 Task: Open Card Card0000000254 in Board Board0000000064 in Workspace WS0000000022 in Trello. Add Member Carxxstreet791@gmail.com to Card Card0000000254 in Board Board0000000064 in Workspace WS0000000022 in Trello. Add Yellow Label titled Label0000000254 to Card Card0000000254 in Board Board0000000064 in Workspace WS0000000022 in Trello. Add Checklist CL0000000254 to Card Card0000000254 in Board Board0000000064 in Workspace WS0000000022 in Trello. Add Dates with Start Date as May 08 2023 and Due Date as May 31 2023 to Card Card0000000254 in Board Board0000000064 in Workspace WS0000000022 in Trello
Action: Mouse moved to (503, 444)
Screenshot: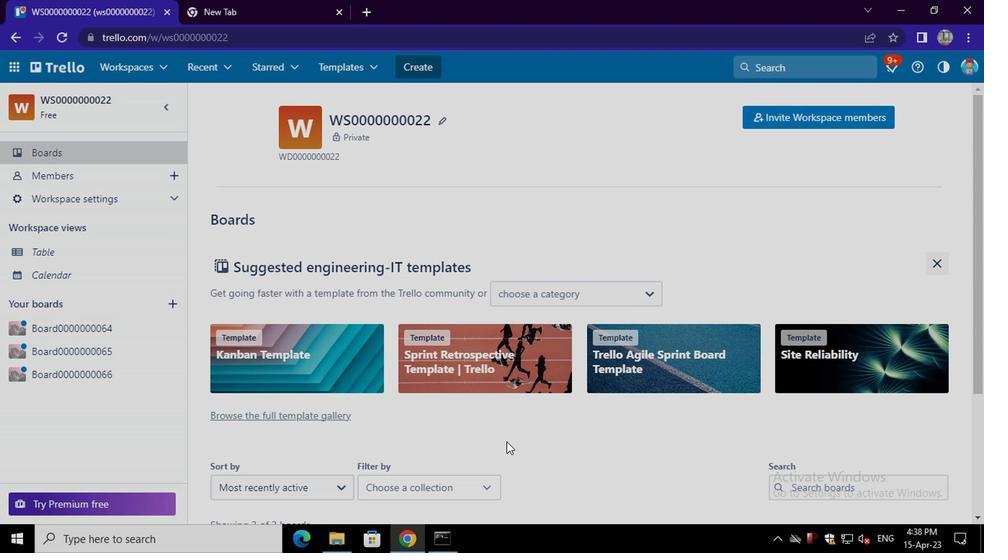
Action: Mouse scrolled (503, 443) with delta (0, -1)
Screenshot: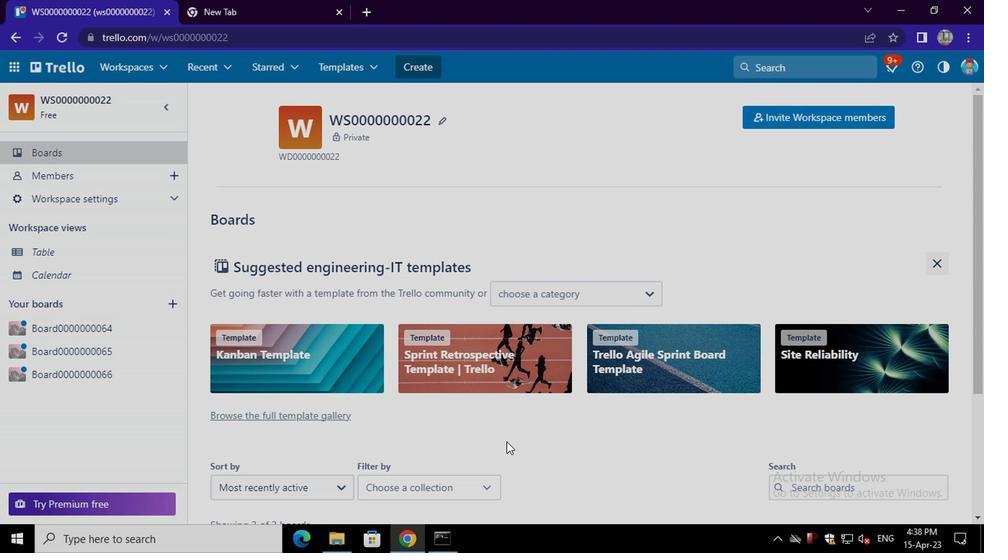 
Action: Mouse moved to (502, 446)
Screenshot: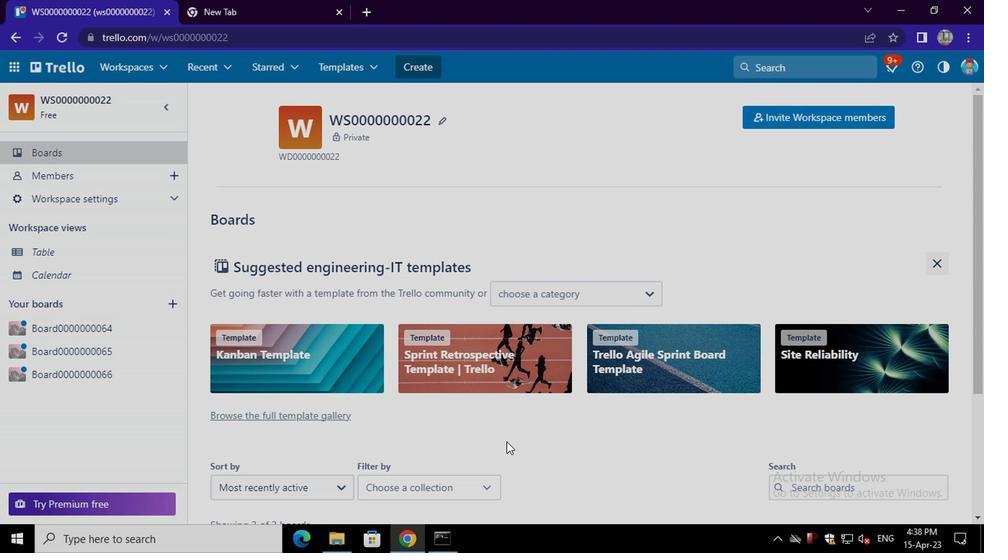 
Action: Mouse scrolled (502, 446) with delta (0, 0)
Screenshot: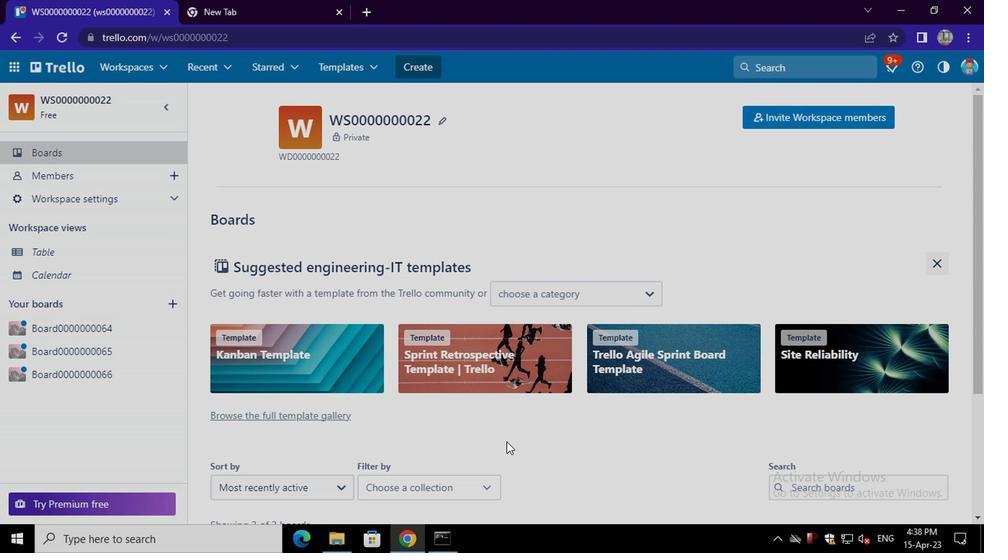 
Action: Mouse moved to (501, 448)
Screenshot: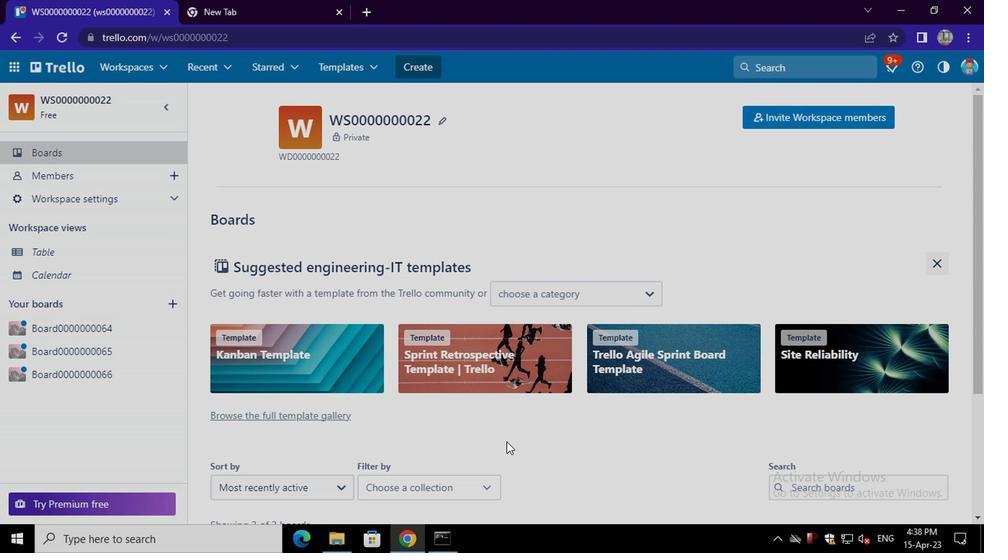 
Action: Mouse scrolled (501, 448) with delta (0, 0)
Screenshot: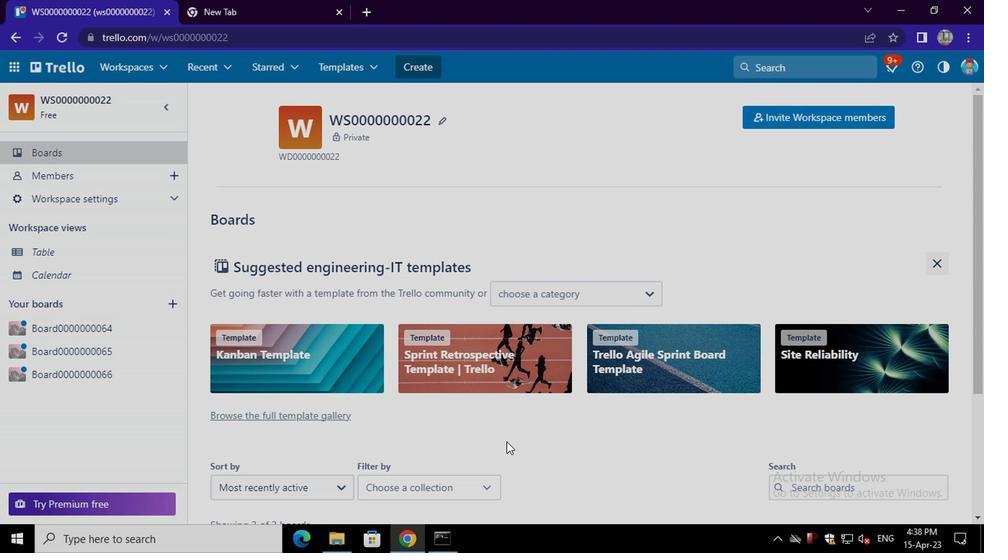 
Action: Mouse scrolled (501, 448) with delta (0, 0)
Screenshot: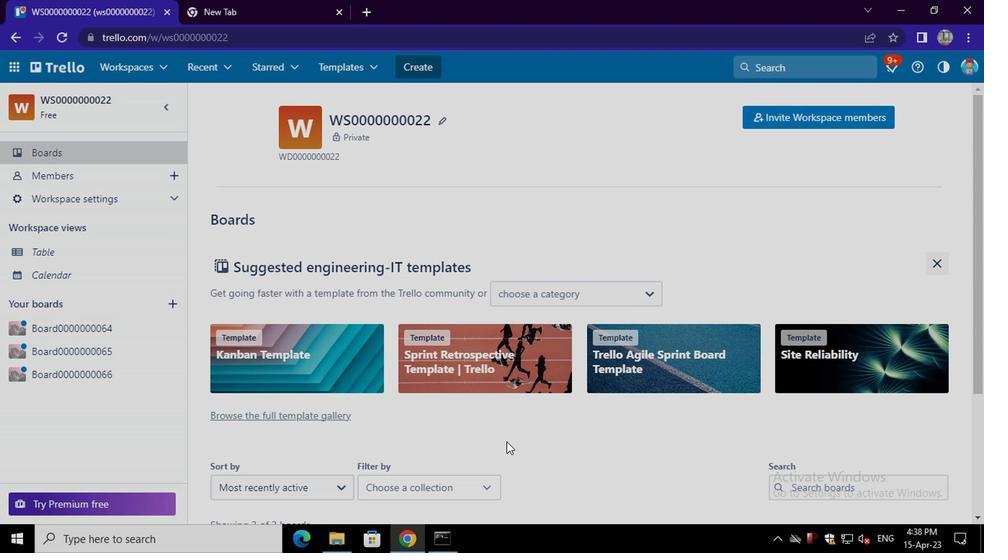 
Action: Mouse scrolled (501, 448) with delta (0, 0)
Screenshot: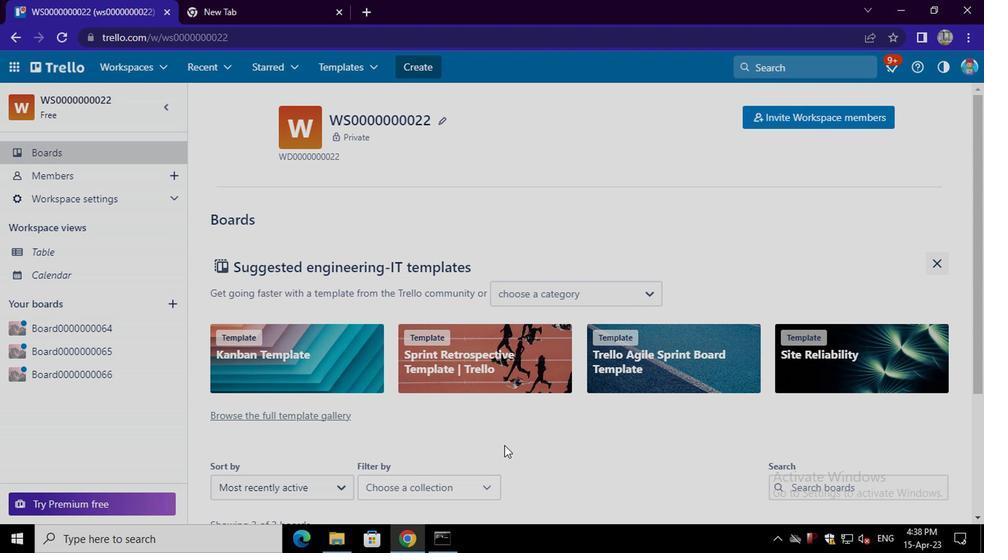 
Action: Mouse scrolled (501, 448) with delta (0, 0)
Screenshot: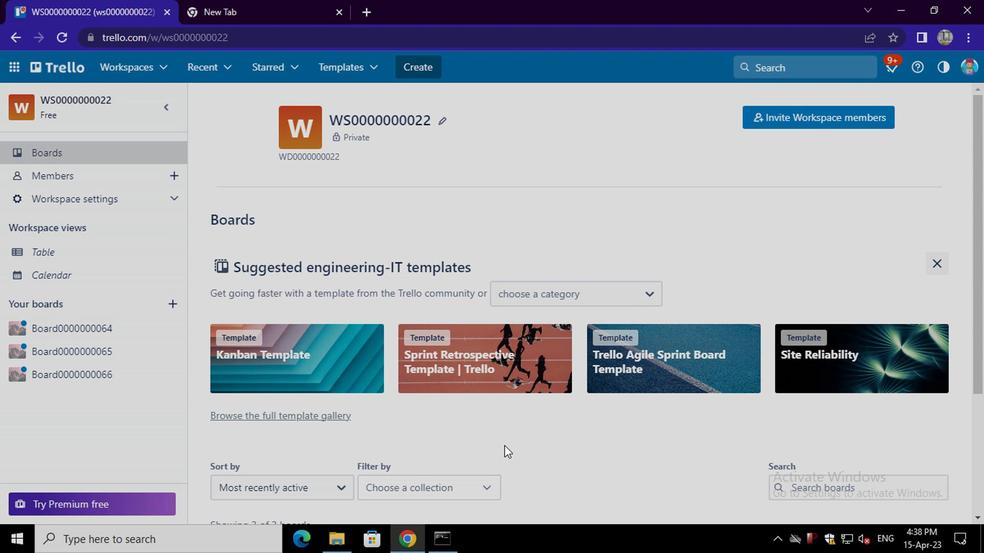 
Action: Mouse moved to (497, 424)
Screenshot: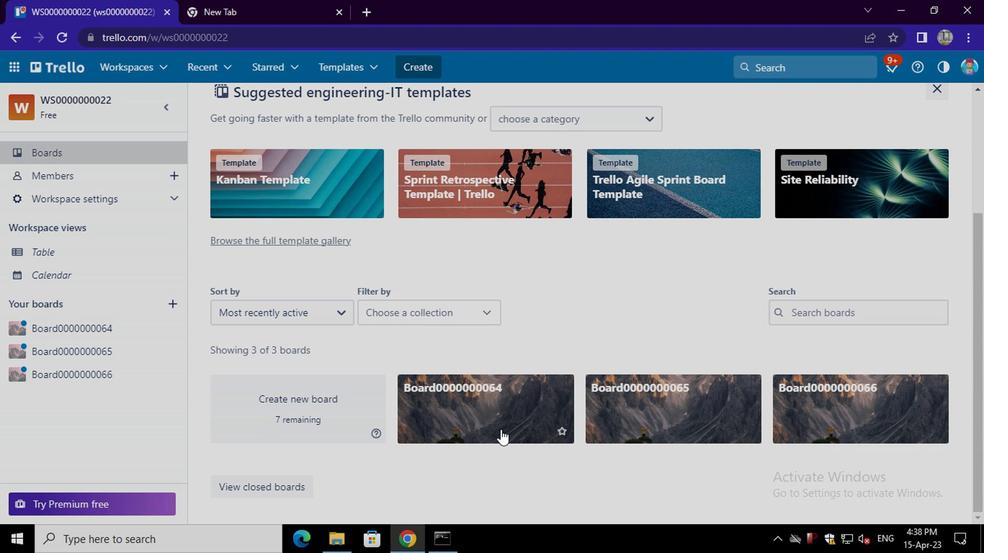 
Action: Mouse pressed left at (497, 424)
Screenshot: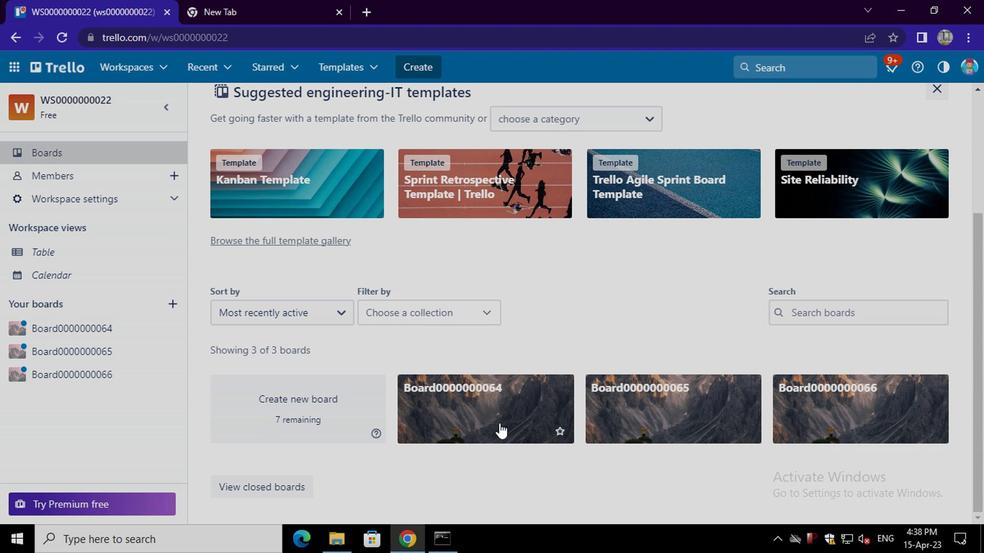 
Action: Mouse moved to (371, 252)
Screenshot: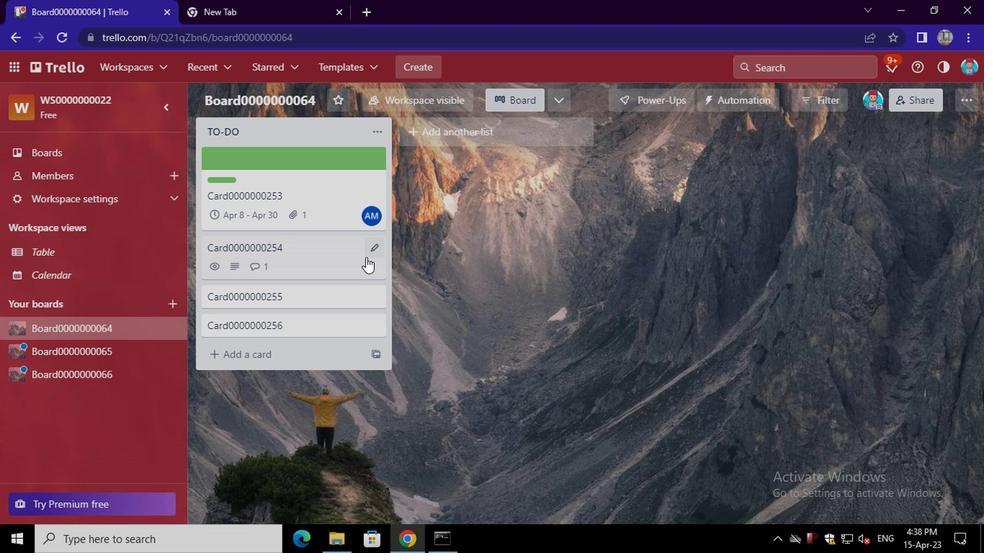 
Action: Mouse pressed left at (371, 252)
Screenshot: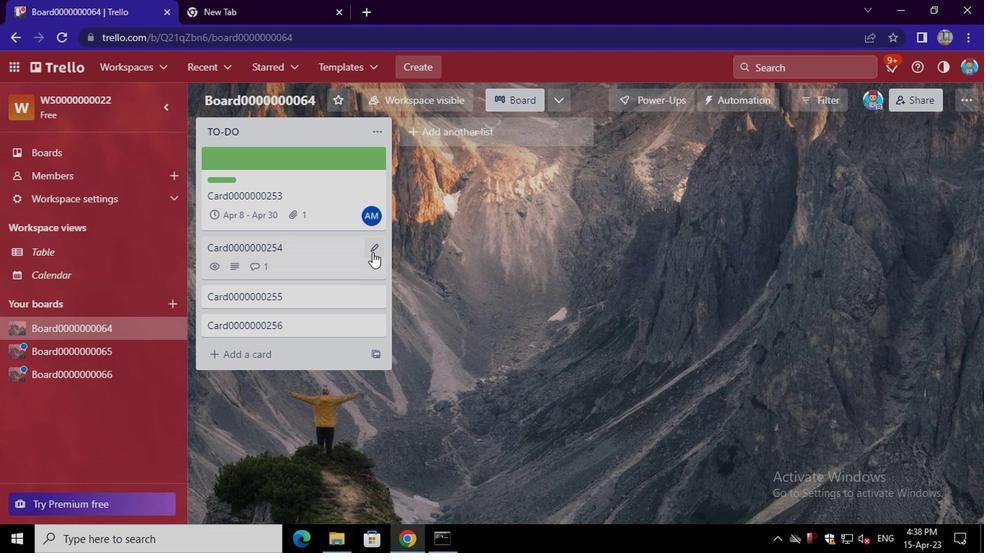 
Action: Mouse moved to (415, 255)
Screenshot: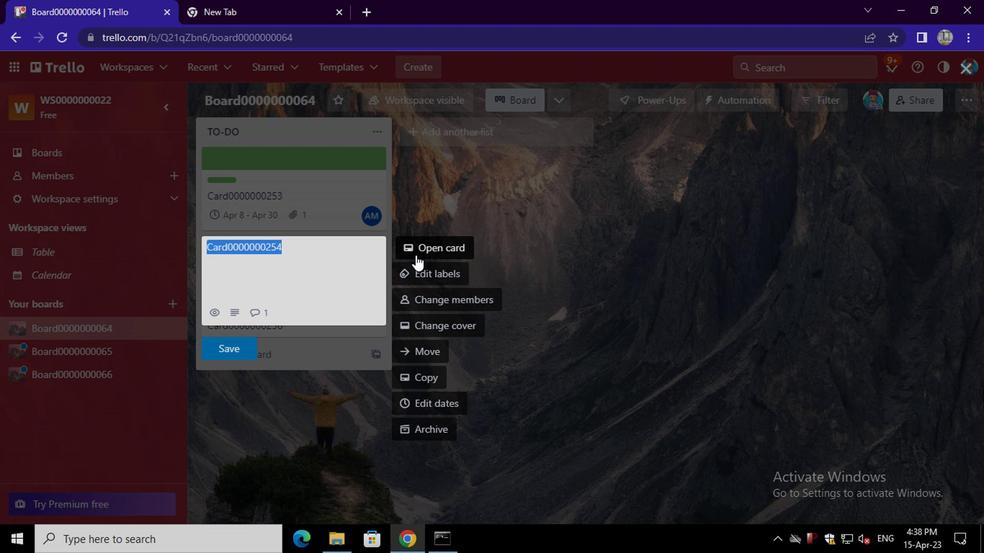
Action: Mouse pressed left at (415, 255)
Screenshot: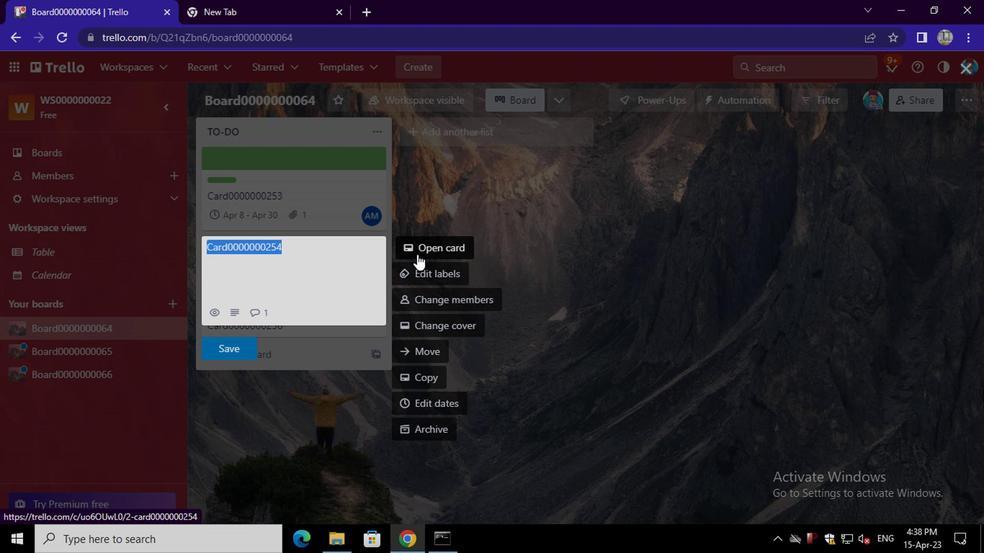 
Action: Mouse moved to (642, 183)
Screenshot: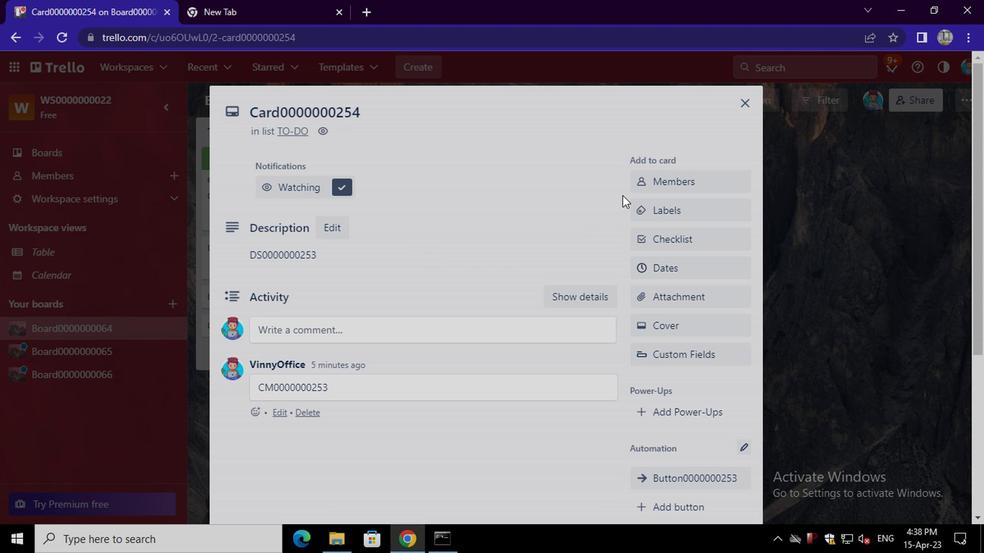 
Action: Mouse pressed left at (642, 183)
Screenshot: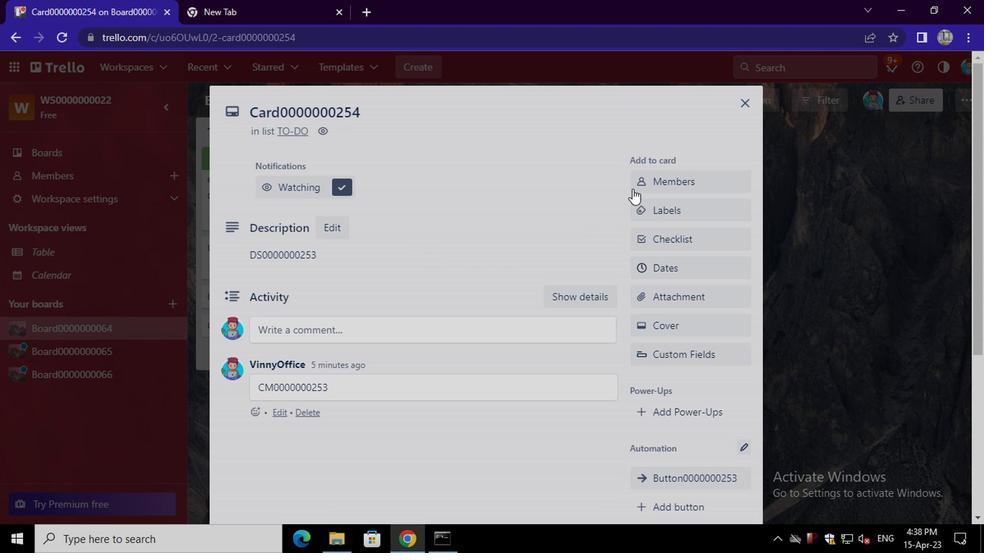 
Action: Mouse moved to (667, 246)
Screenshot: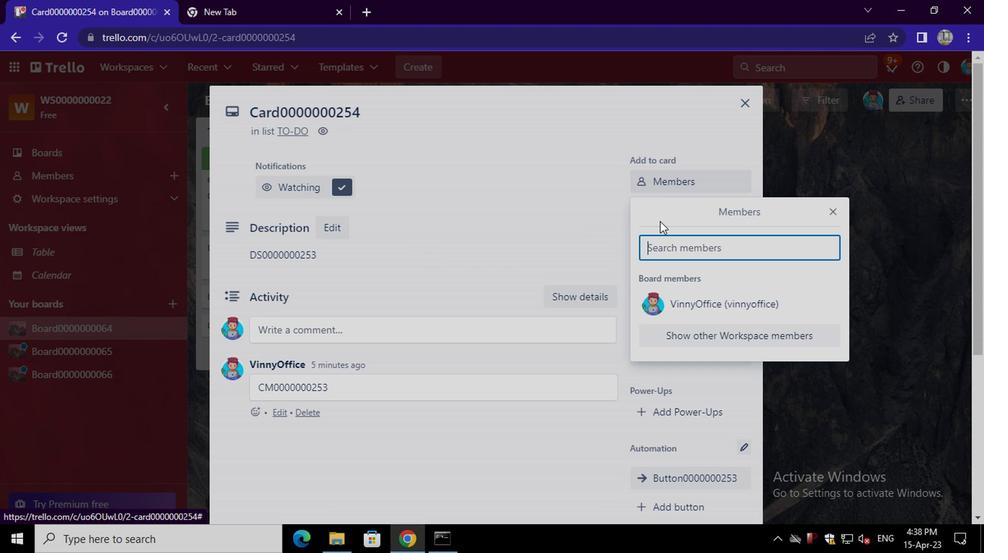 
Action: Mouse pressed left at (667, 246)
Screenshot: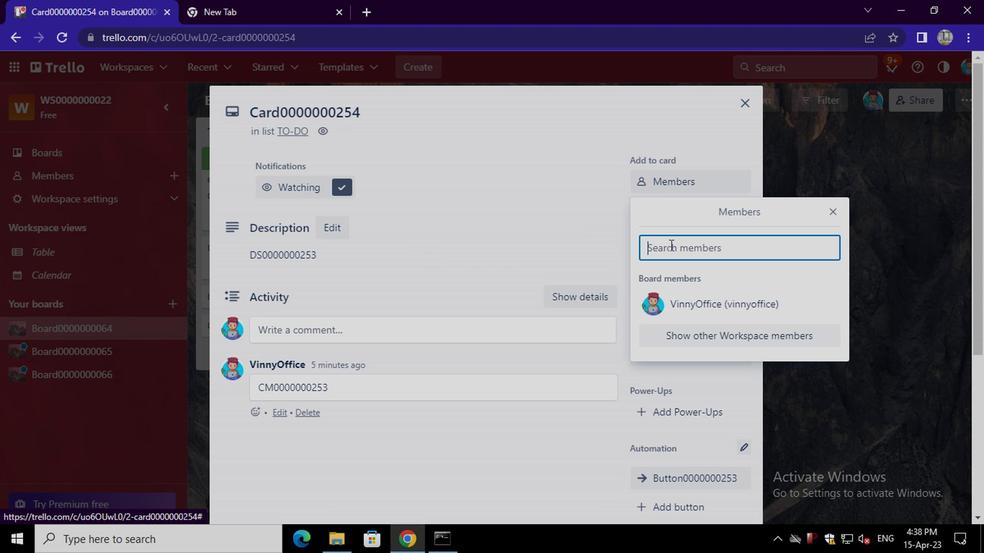 
Action: Key pressed <Key.shift>CARXXSTREET791<Key.shift>@GMAIL.COM
Screenshot: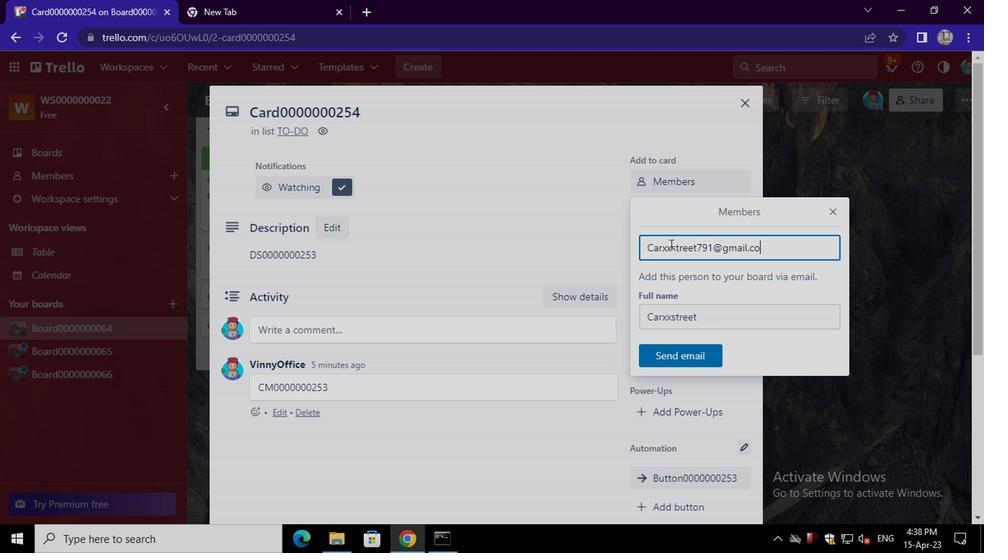 
Action: Mouse moved to (681, 358)
Screenshot: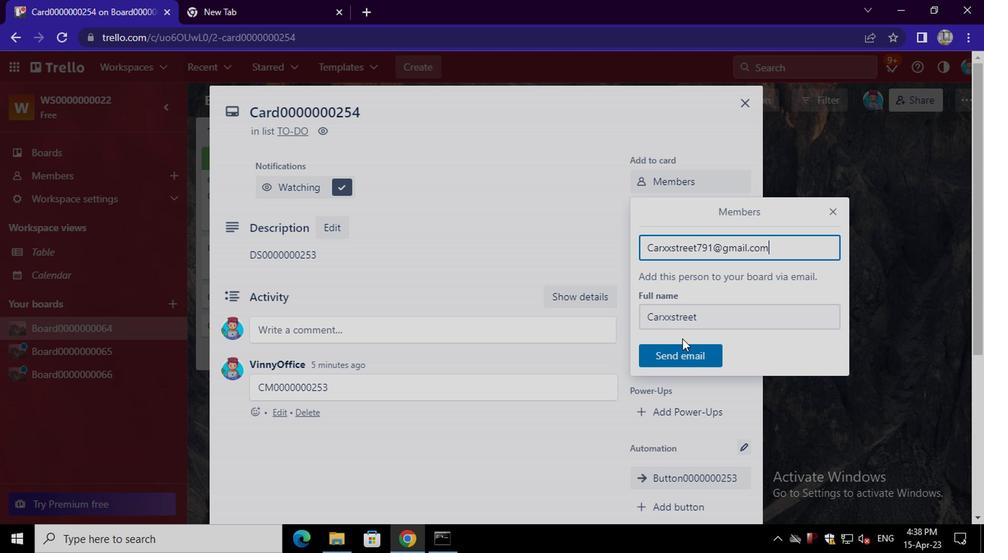 
Action: Mouse pressed left at (681, 358)
Screenshot: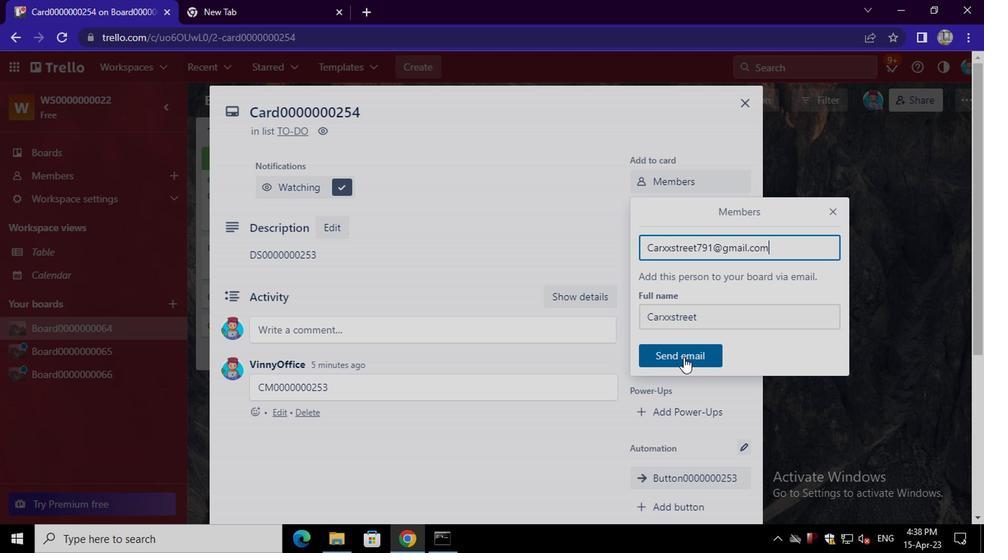 
Action: Mouse moved to (673, 214)
Screenshot: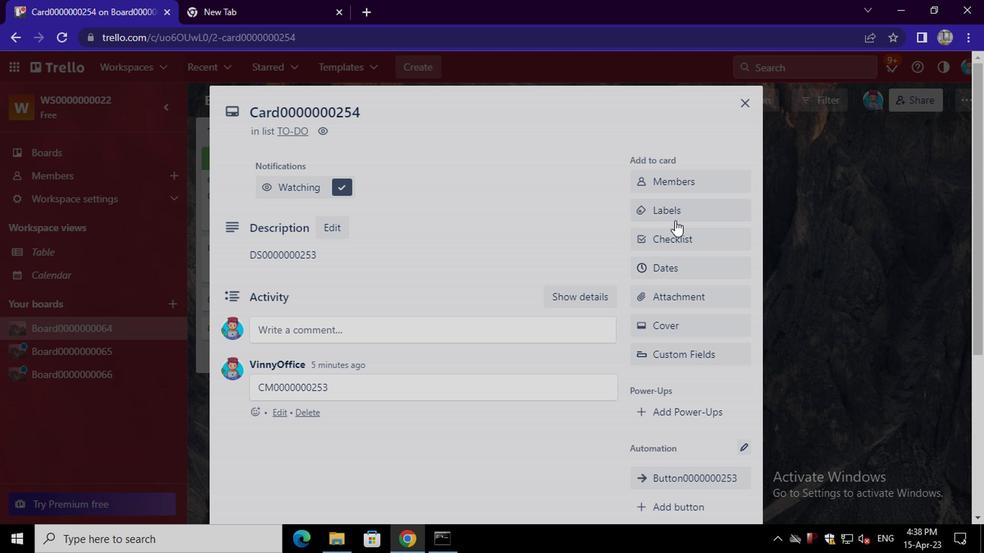 
Action: Mouse pressed left at (673, 214)
Screenshot: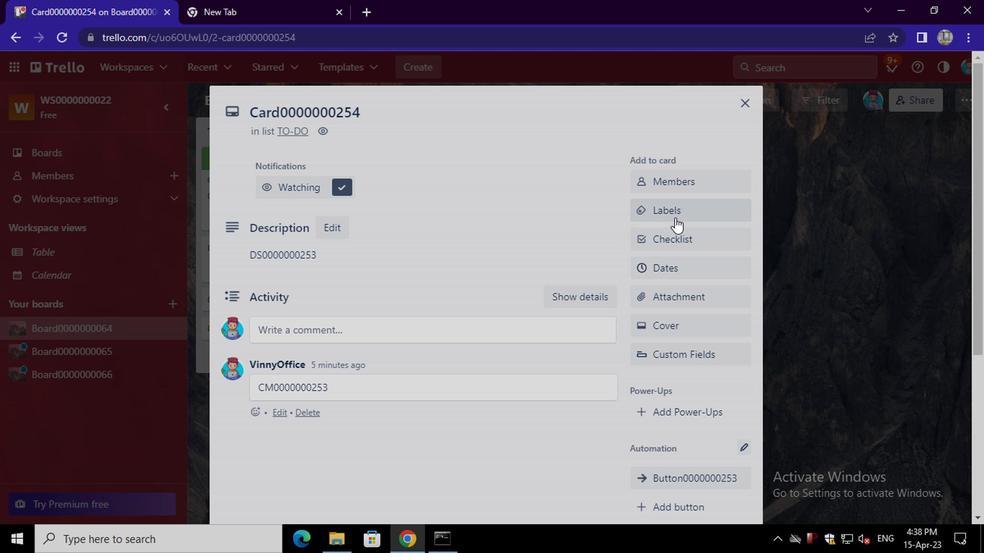 
Action: Mouse moved to (697, 139)
Screenshot: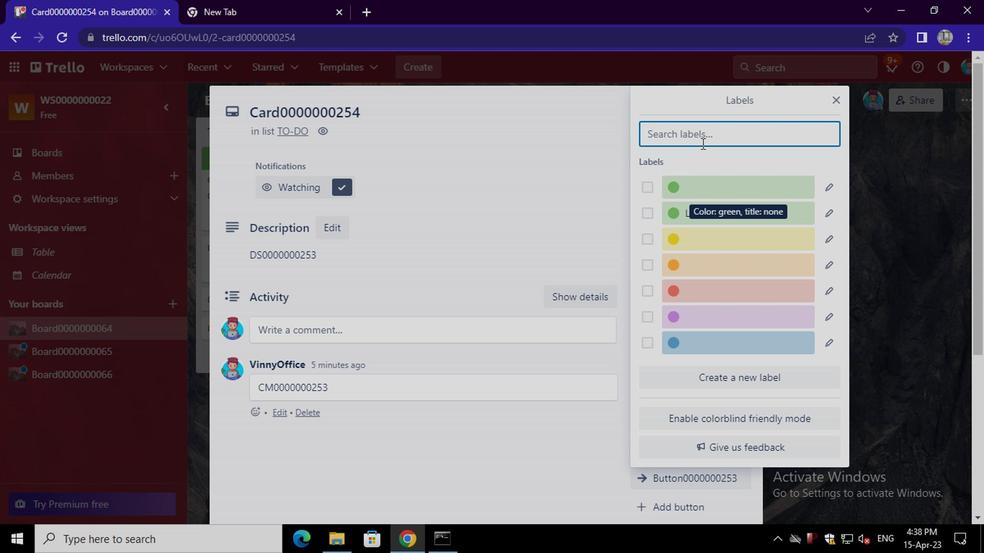 
Action: Mouse pressed left at (697, 139)
Screenshot: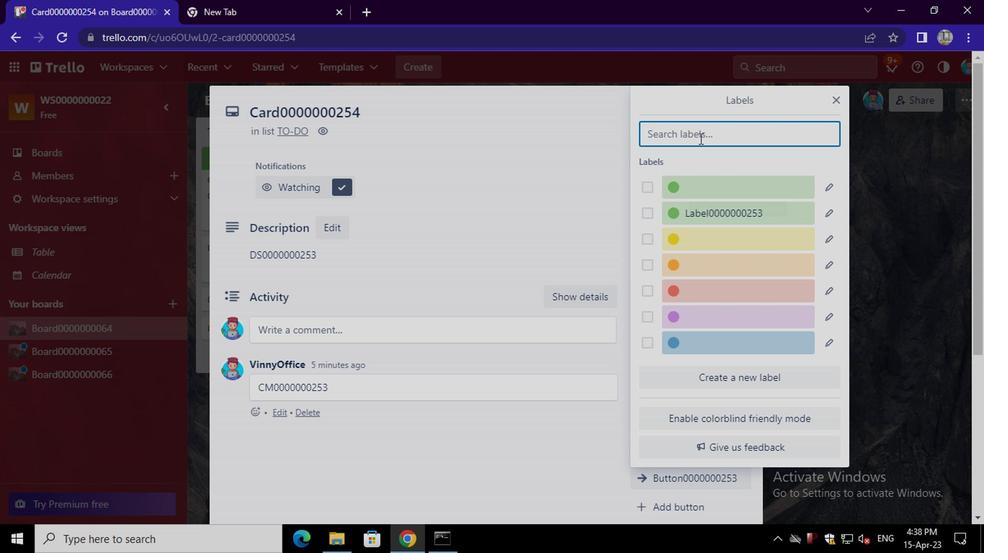
Action: Key pressed <Key.shift>LABEL0000000254
Screenshot: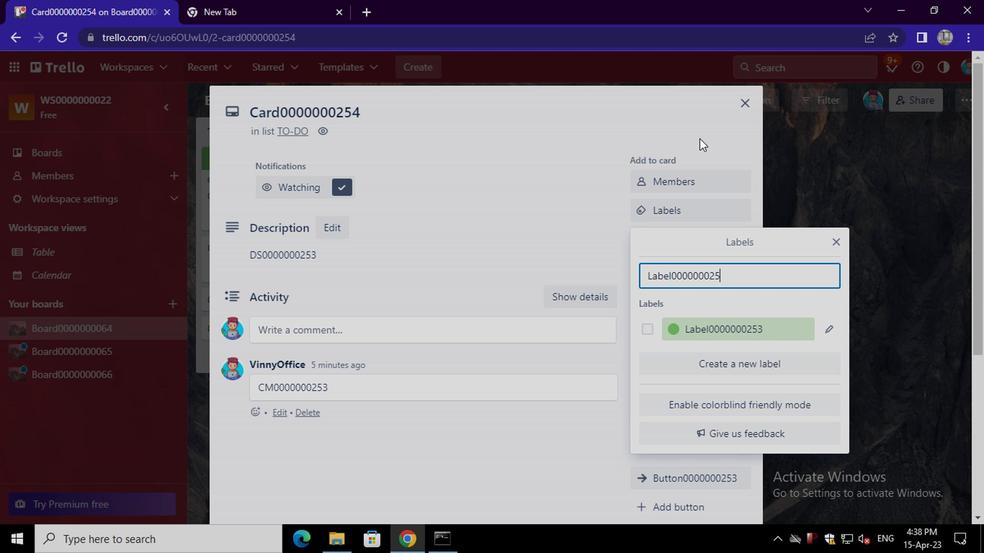 
Action: Mouse moved to (724, 328)
Screenshot: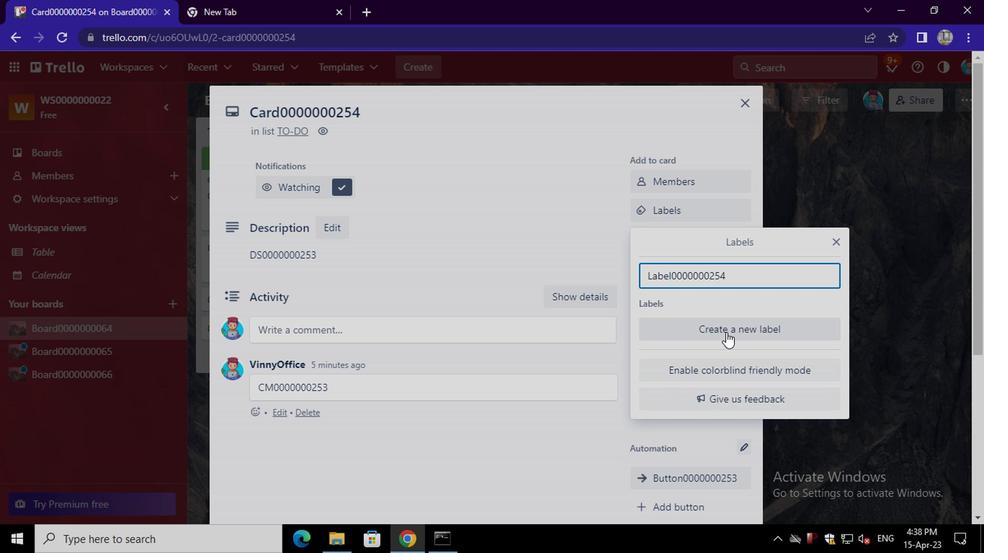 
Action: Mouse pressed left at (724, 328)
Screenshot: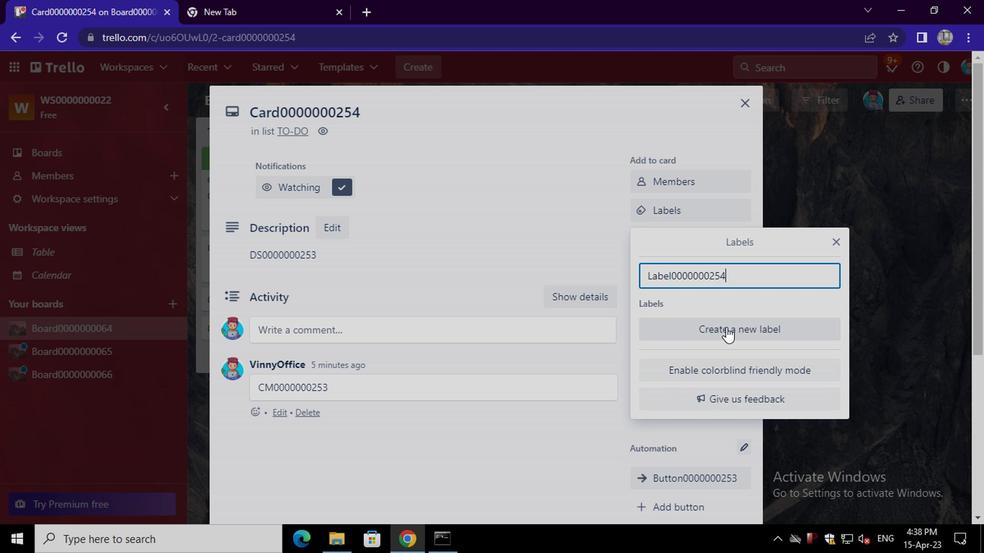 
Action: Mouse moved to (709, 313)
Screenshot: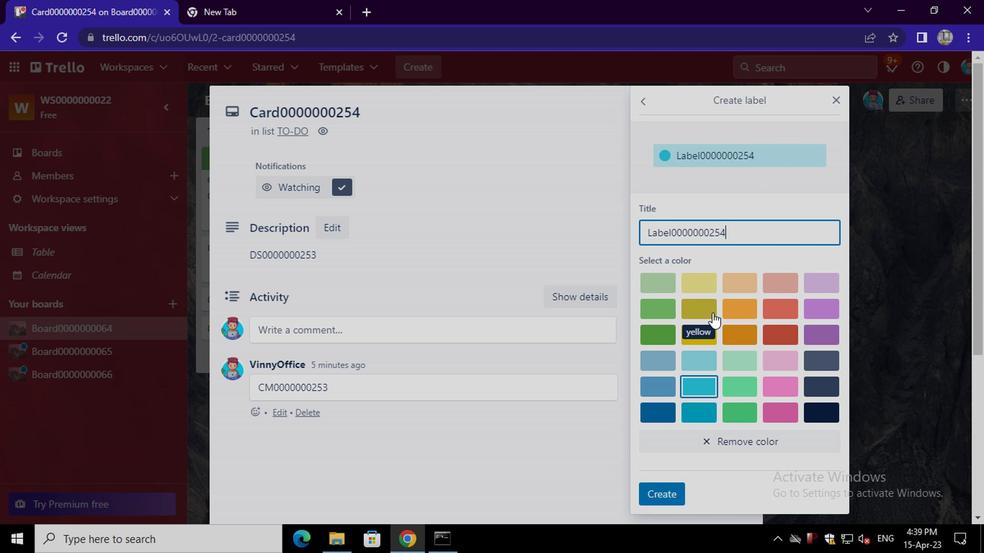 
Action: Mouse pressed left at (709, 313)
Screenshot: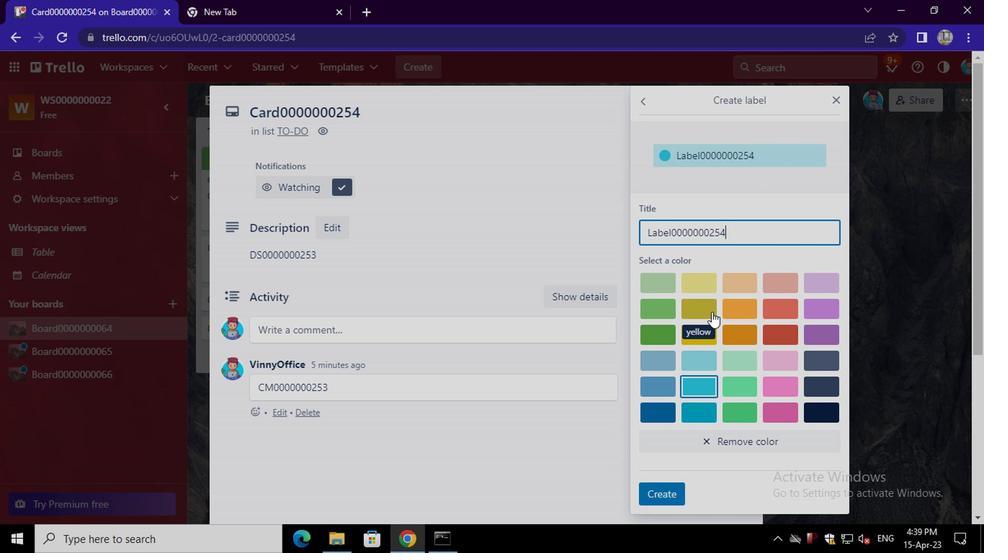 
Action: Mouse moved to (667, 500)
Screenshot: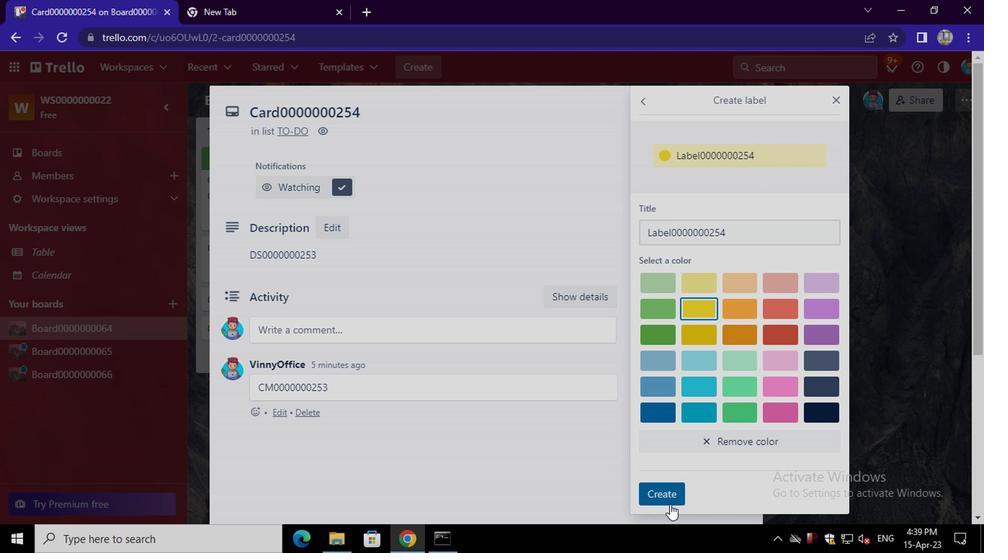
Action: Mouse pressed left at (667, 500)
Screenshot: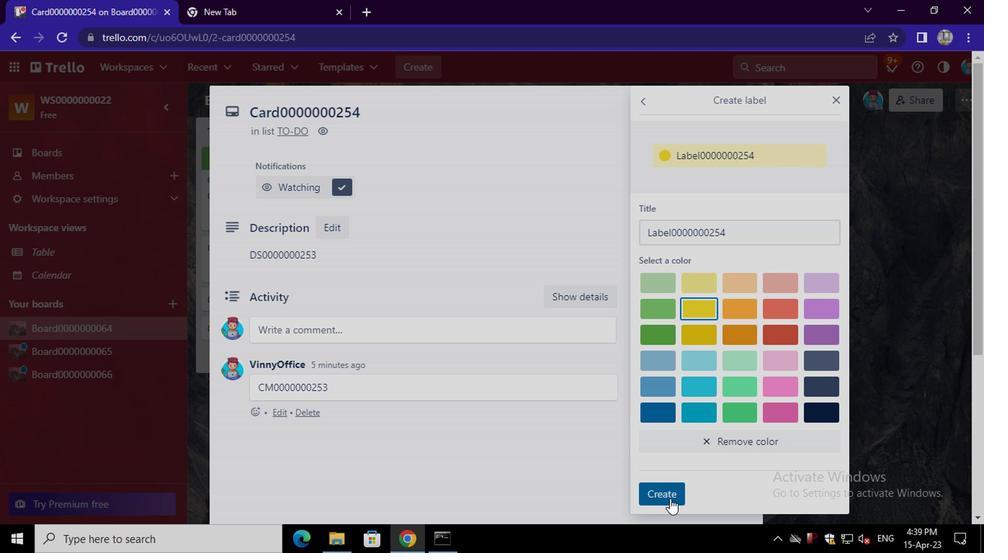 
Action: Mouse moved to (587, 449)
Screenshot: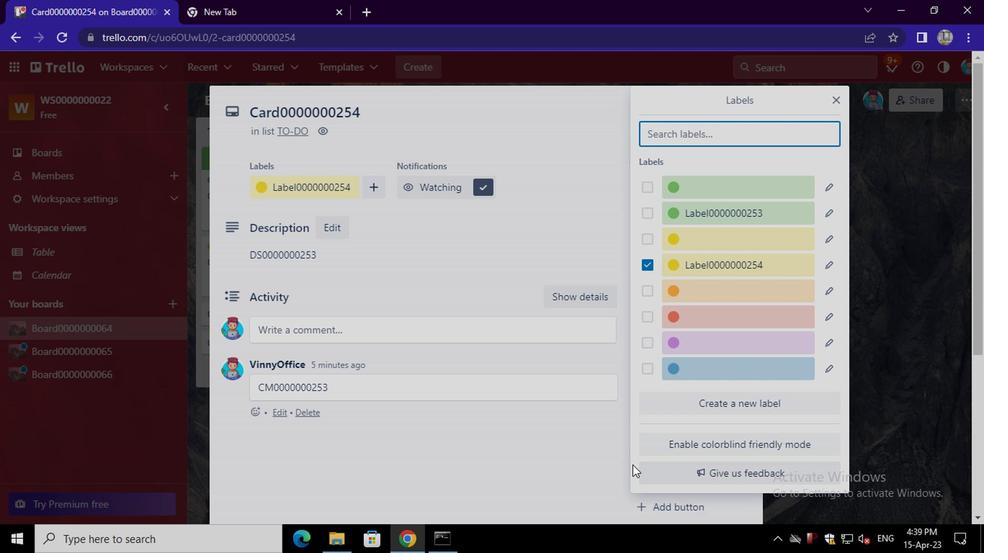 
Action: Mouse pressed left at (587, 449)
Screenshot: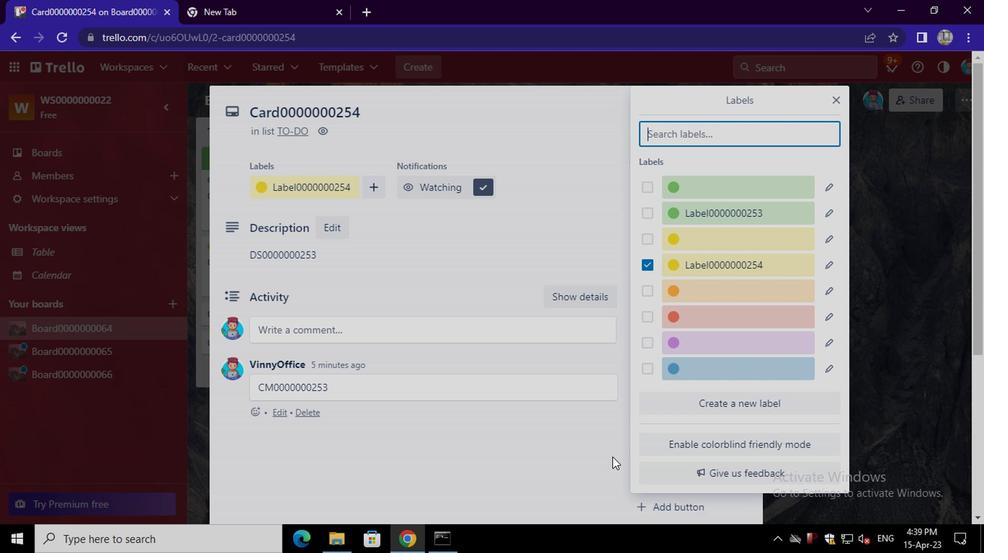 
Action: Mouse moved to (681, 243)
Screenshot: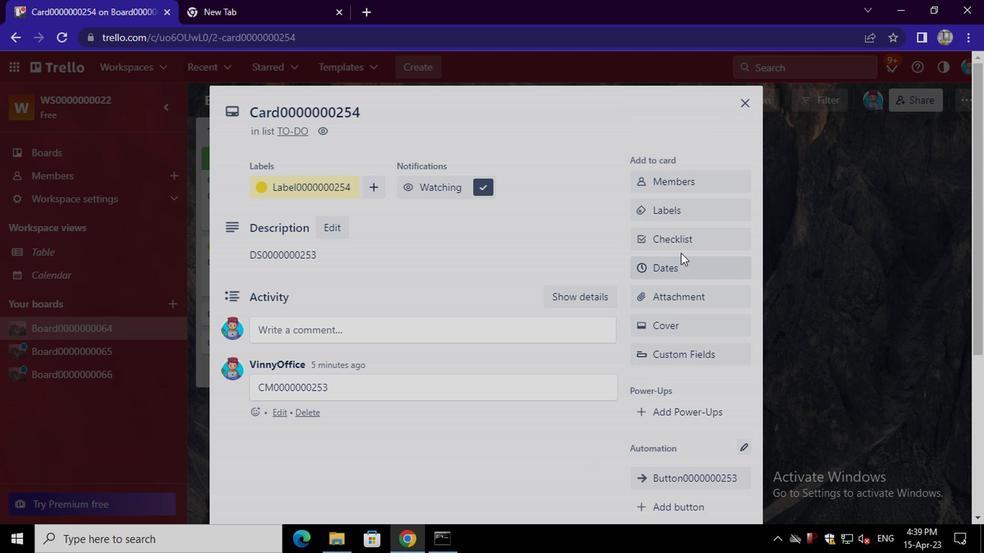 
Action: Mouse pressed left at (681, 243)
Screenshot: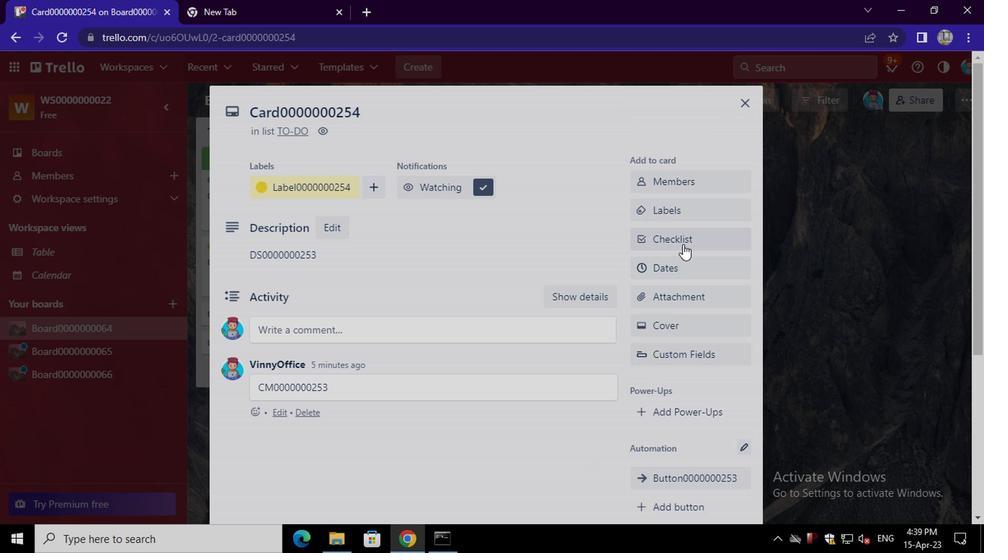 
Action: Mouse moved to (705, 318)
Screenshot: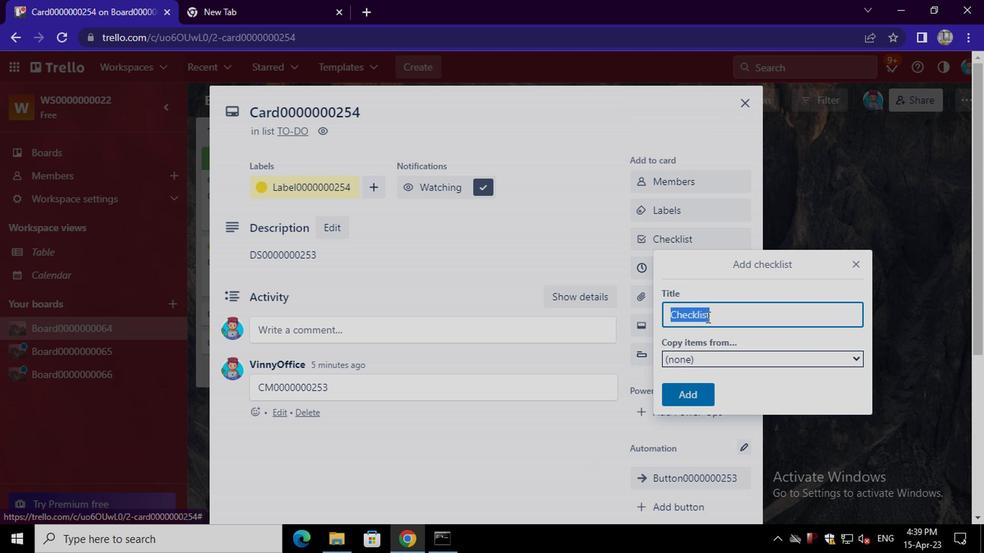 
Action: Key pressed <Key.backspace><Key.shift>CL0000000254
Screenshot: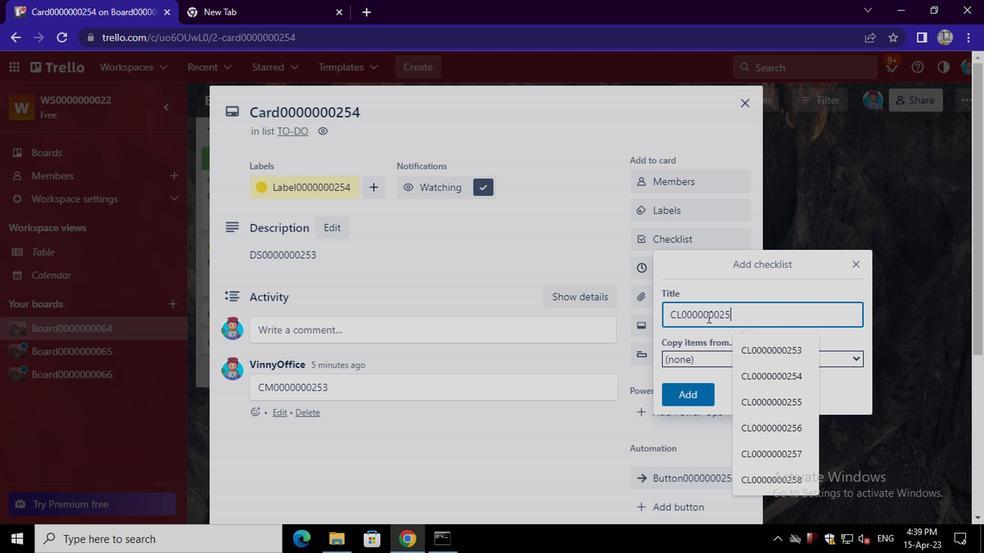 
Action: Mouse moved to (692, 392)
Screenshot: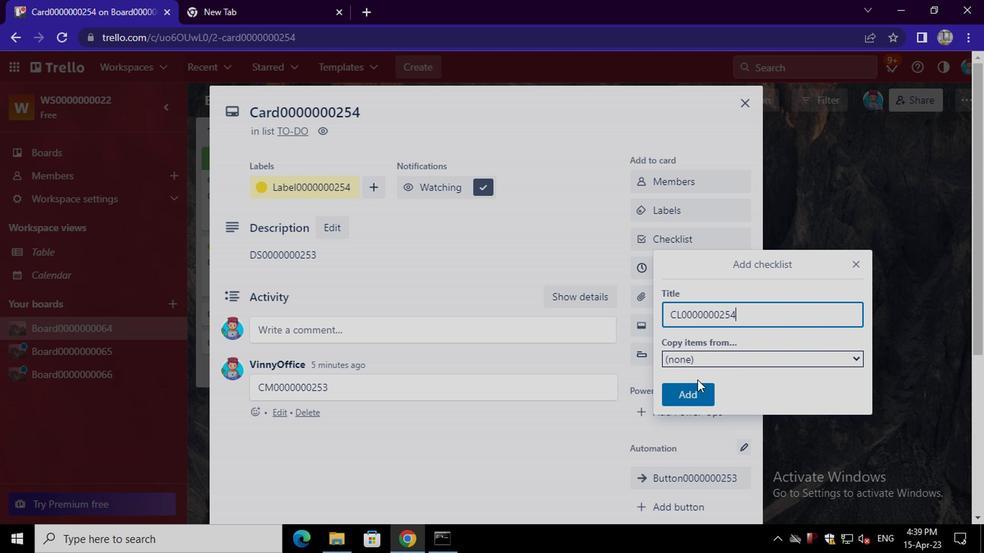
Action: Mouse pressed left at (692, 392)
Screenshot: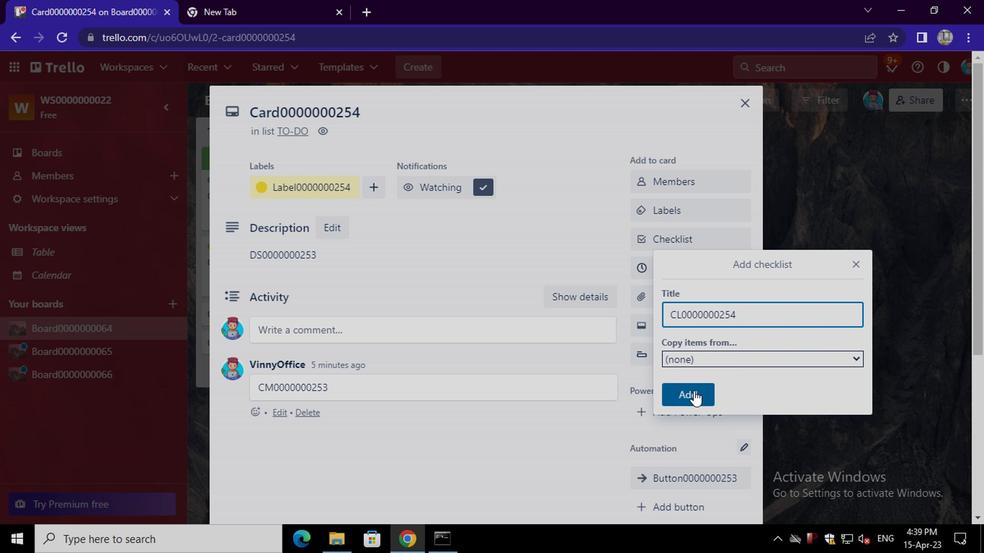 
Action: Mouse moved to (688, 270)
Screenshot: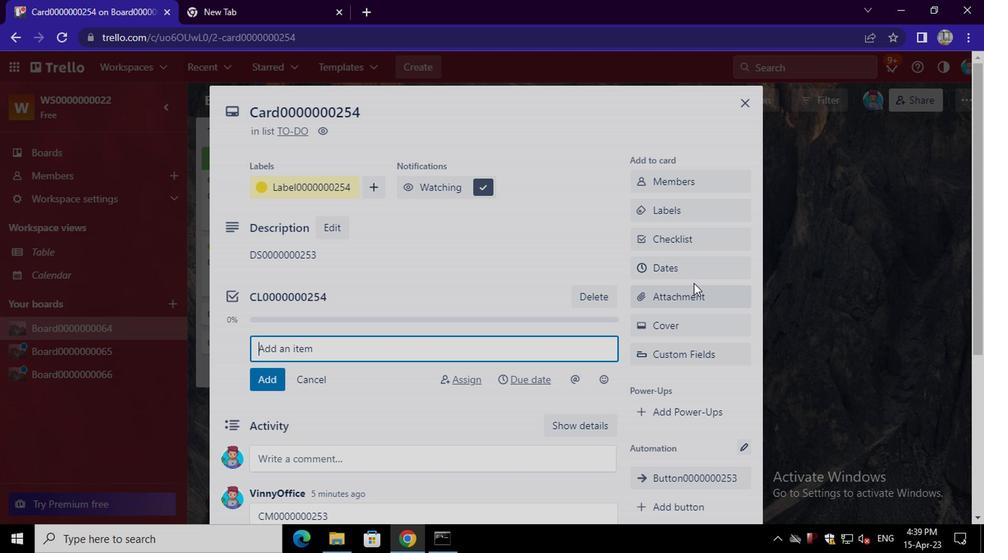 
Action: Mouse pressed left at (688, 270)
Screenshot: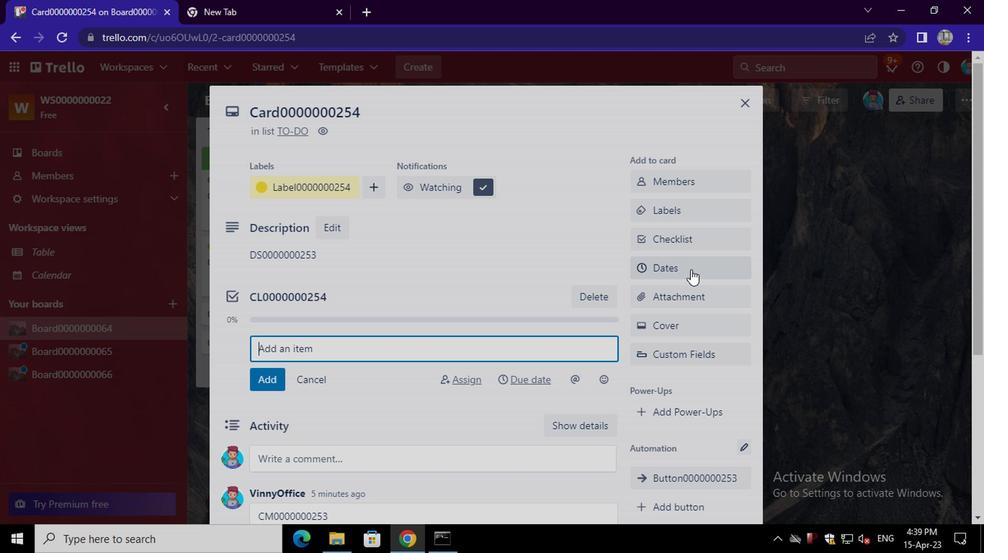 
Action: Mouse moved to (642, 360)
Screenshot: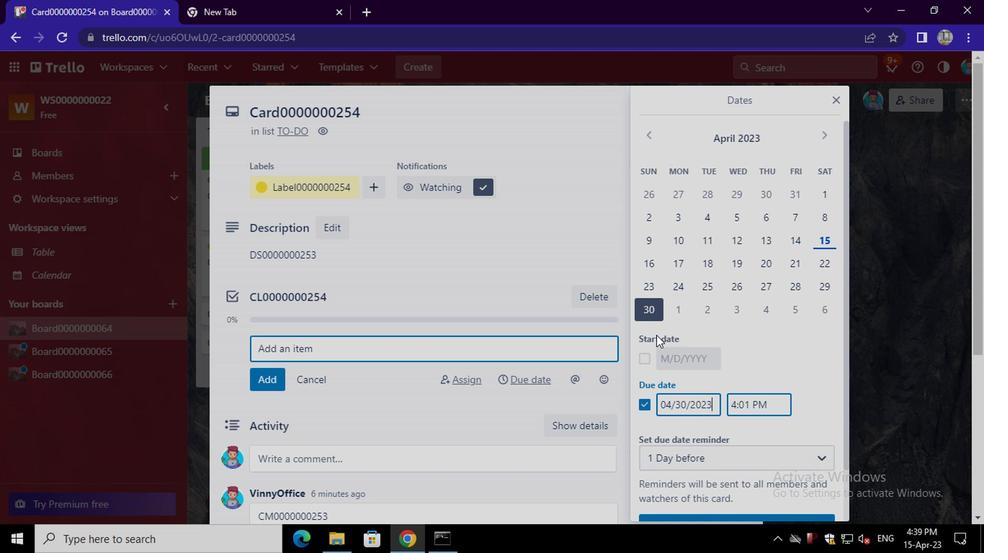 
Action: Mouse pressed left at (642, 360)
Screenshot: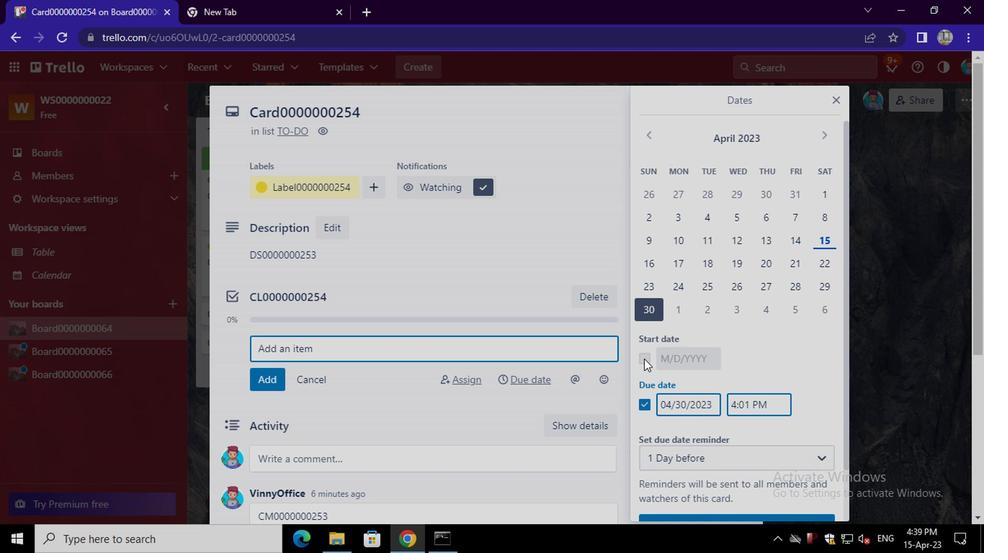
Action: Mouse moved to (637, 404)
Screenshot: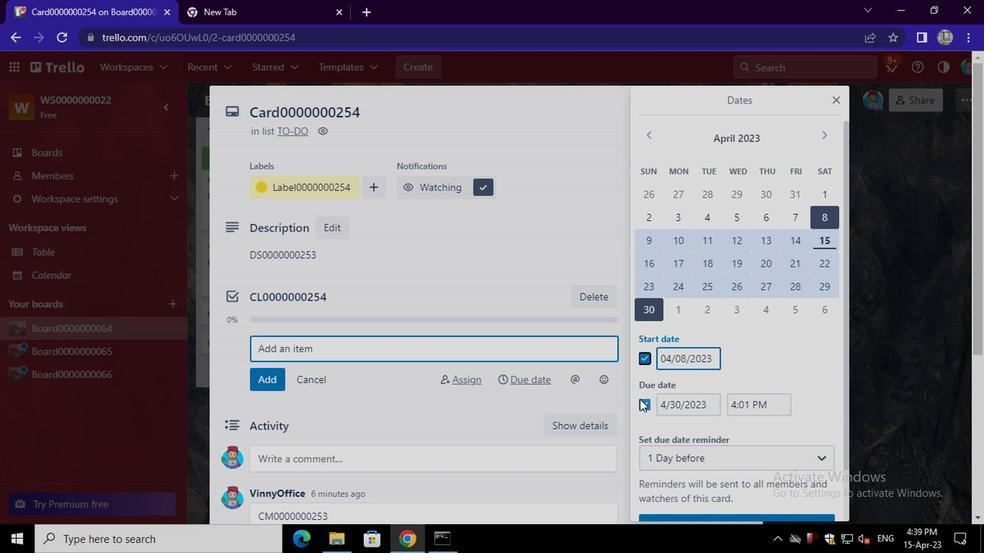 
Action: Mouse pressed left at (637, 404)
Screenshot: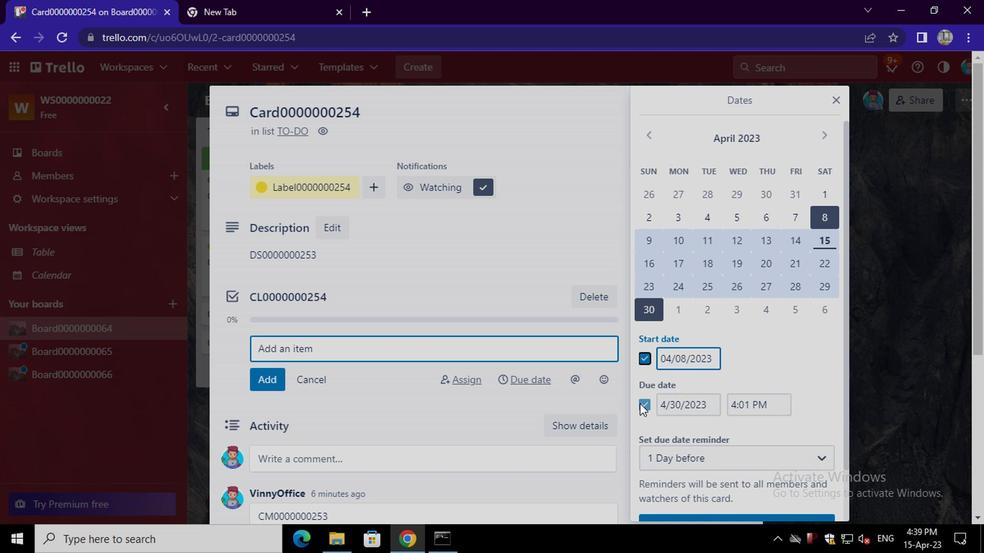 
Action: Mouse moved to (823, 141)
Screenshot: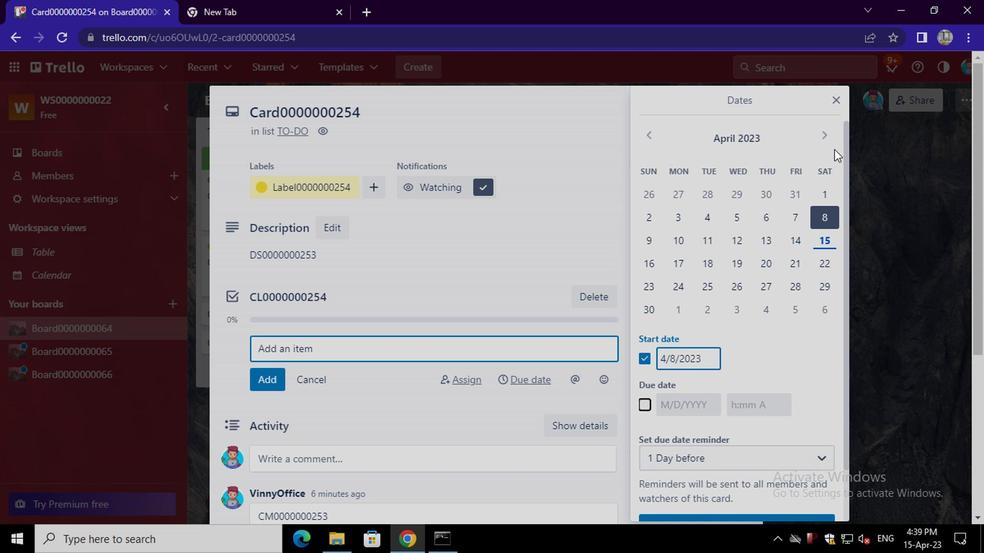 
Action: Mouse pressed left at (823, 141)
Screenshot: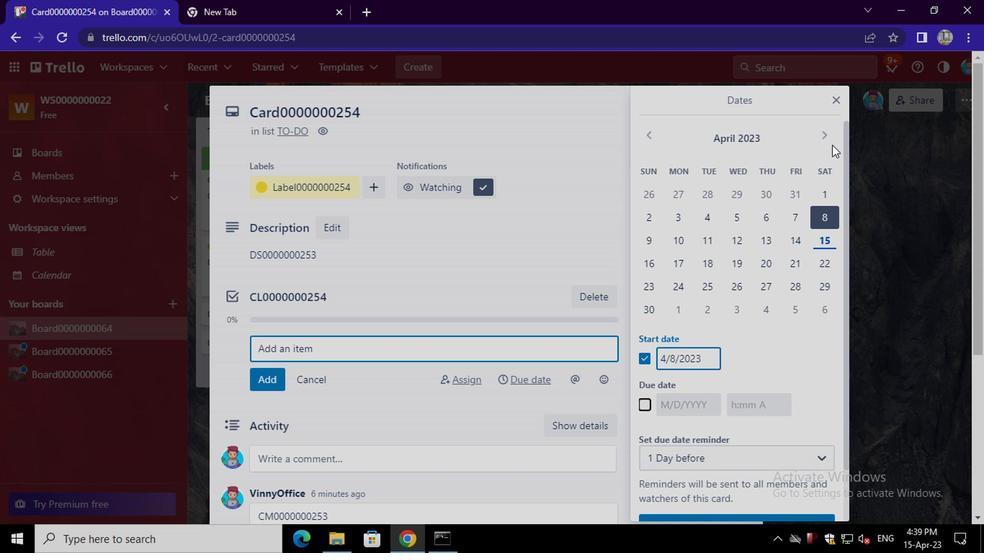 
Action: Mouse moved to (684, 217)
Screenshot: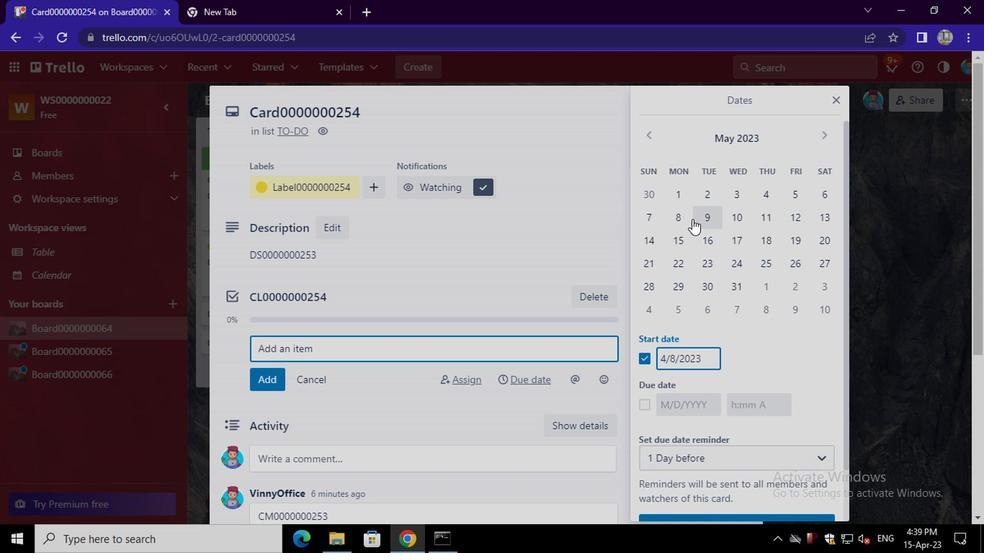 
Action: Mouse pressed left at (684, 217)
Screenshot: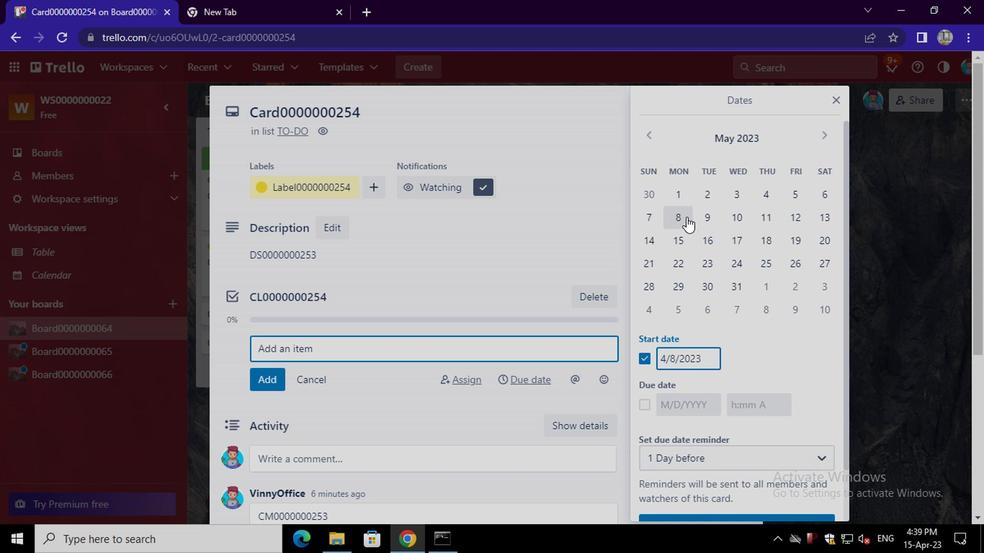 
Action: Mouse moved to (641, 409)
Screenshot: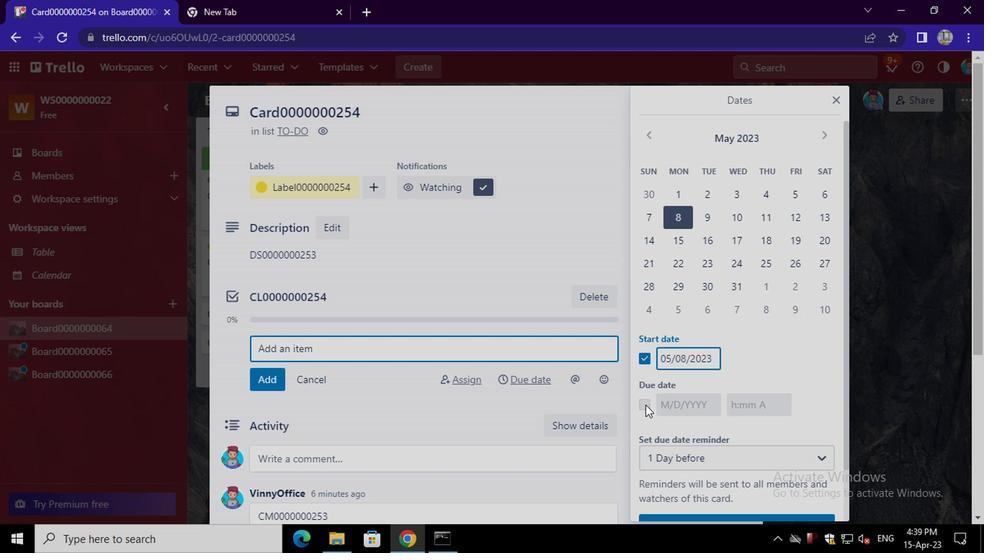 
Action: Mouse pressed left at (641, 409)
Screenshot: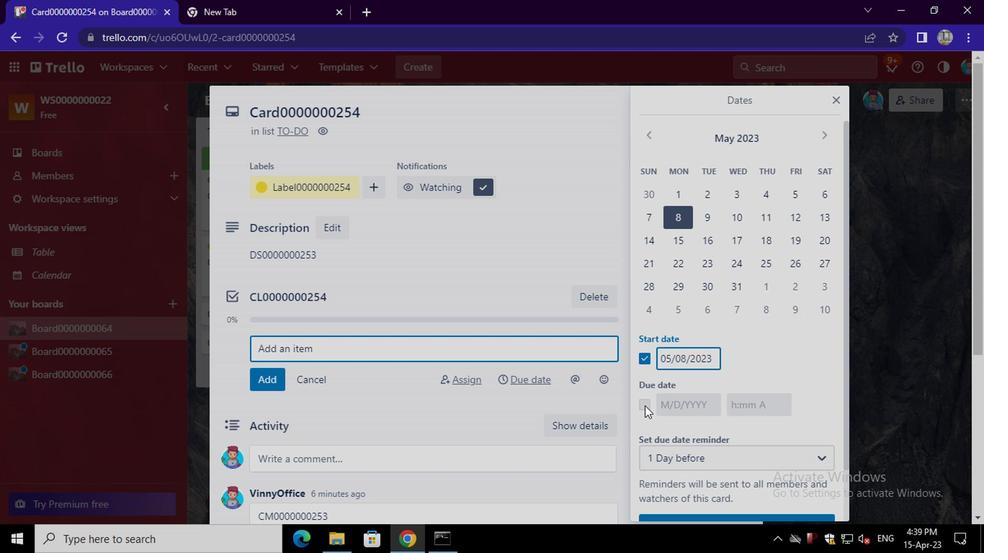 
Action: Mouse moved to (733, 293)
Screenshot: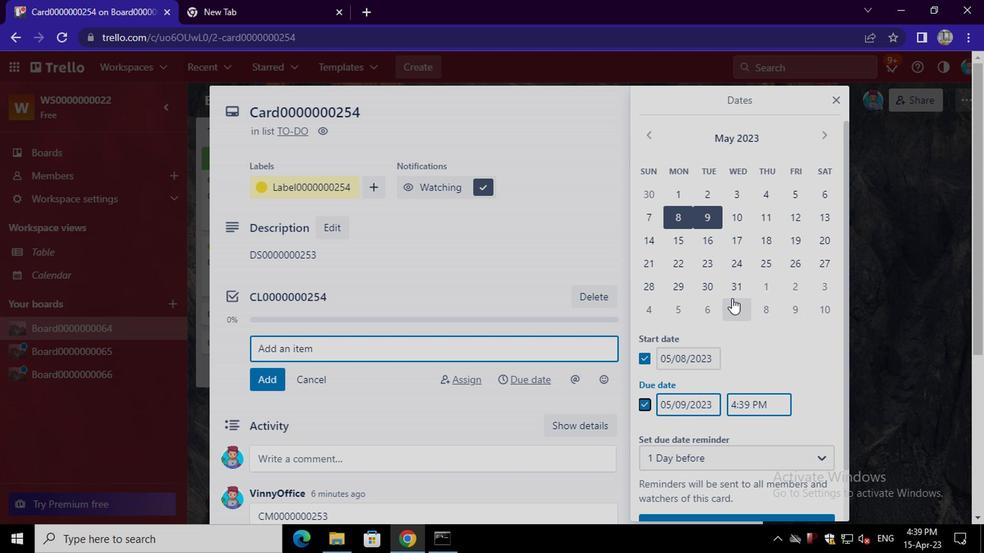 
Action: Mouse pressed left at (733, 293)
Screenshot: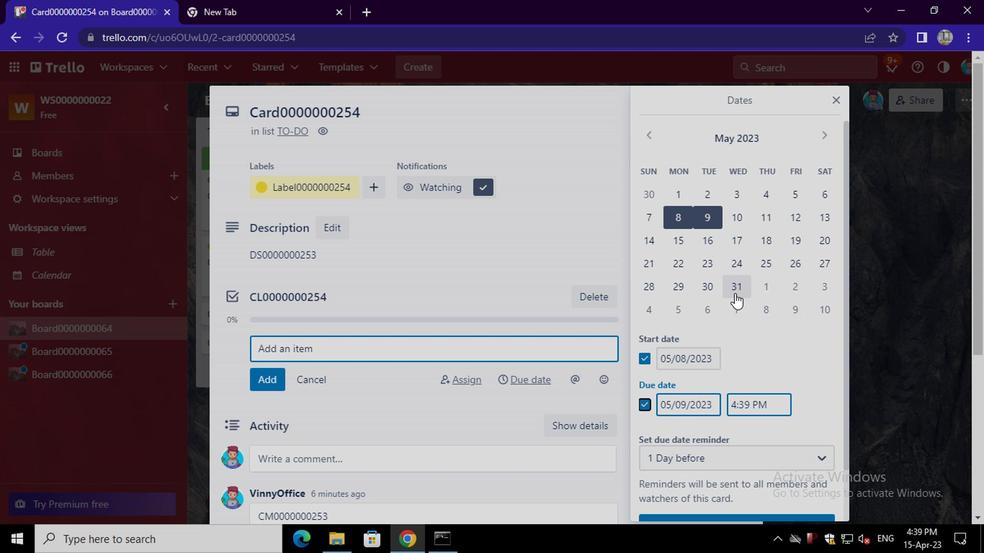 
Action: Mouse moved to (706, 462)
Screenshot: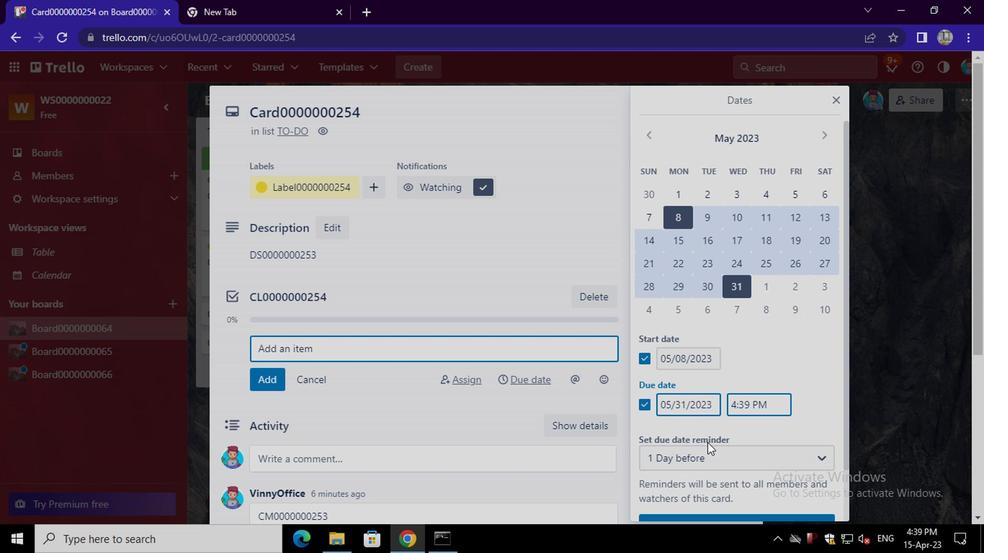
Action: Mouse scrolled (706, 462) with delta (0, 0)
Screenshot: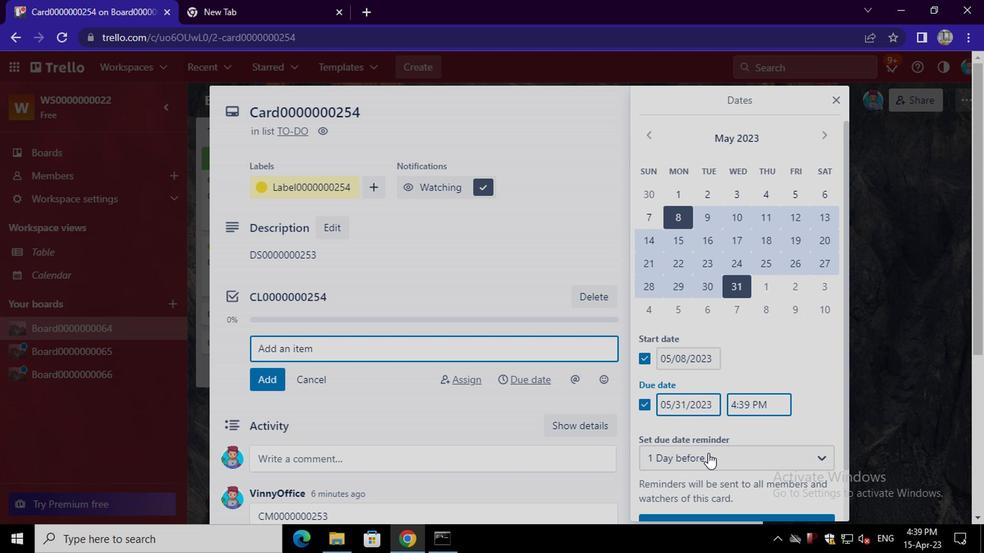 
Action: Mouse moved to (710, 466)
Screenshot: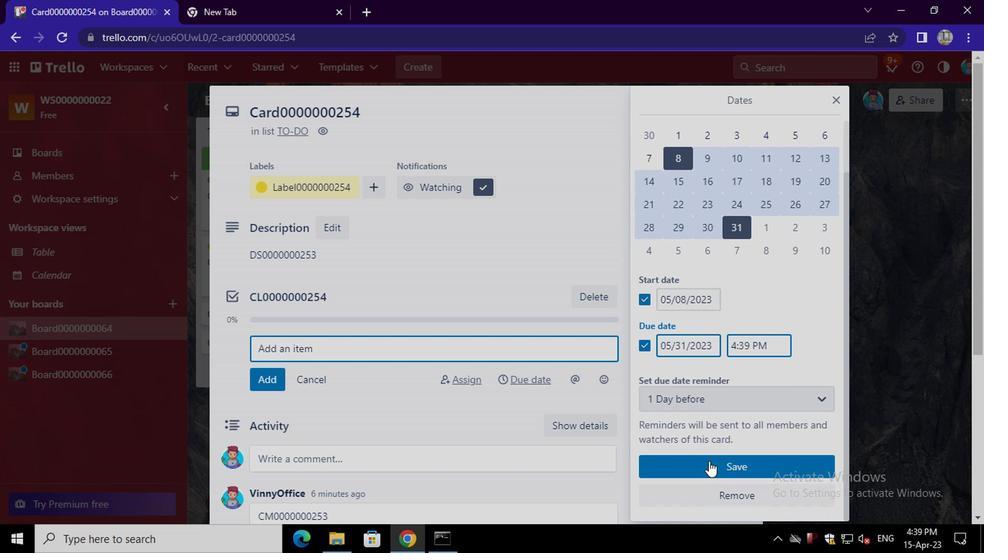 
Action: Mouse pressed left at (710, 466)
Screenshot: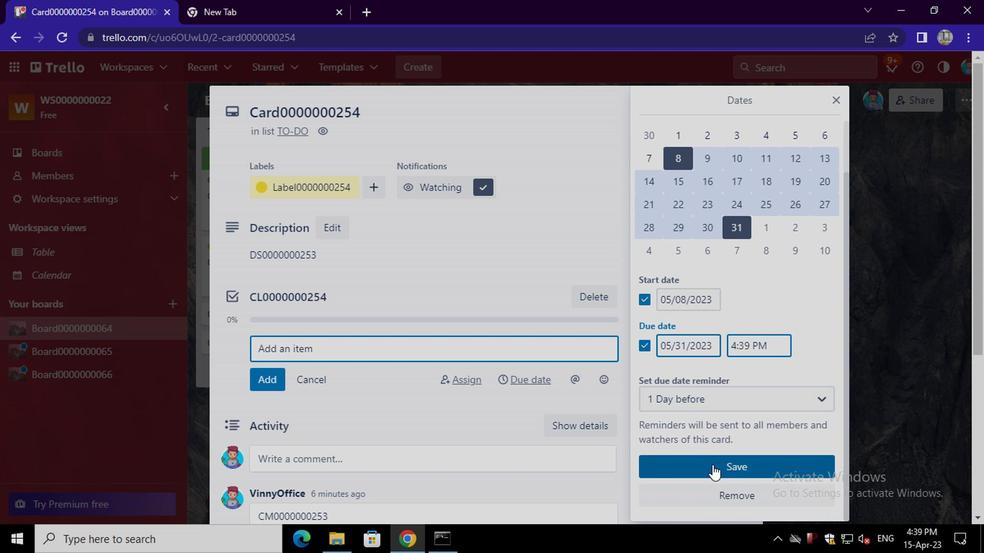 
